 Task: Open the email with the subject 'Daily Scan Report ICAI_KOLKATA' and check the attached file.
Action: Mouse moved to (284, 103)
Screenshot: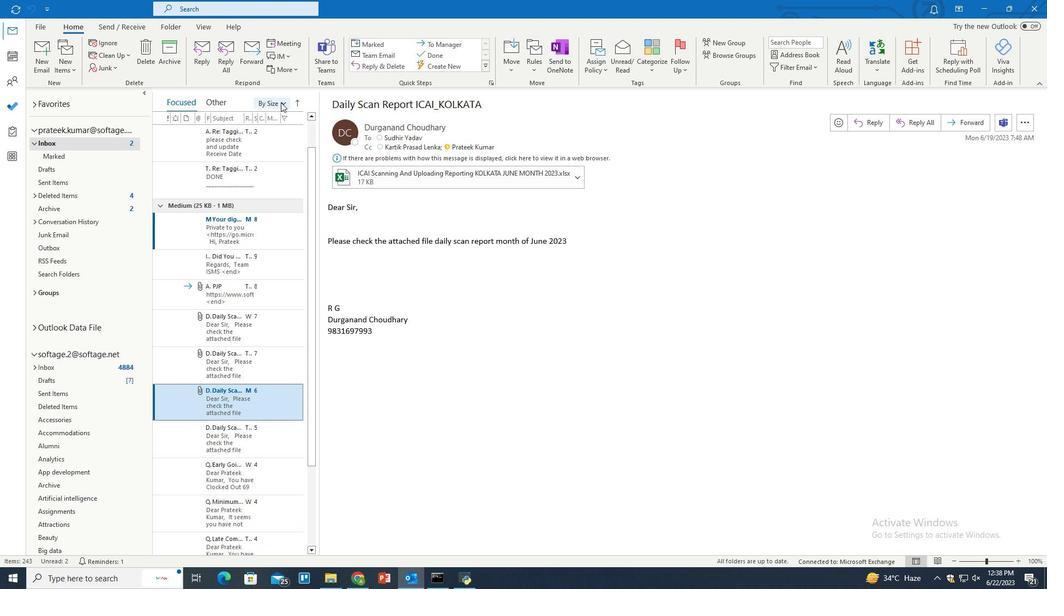 
Action: Mouse pressed left at (284, 103)
Screenshot: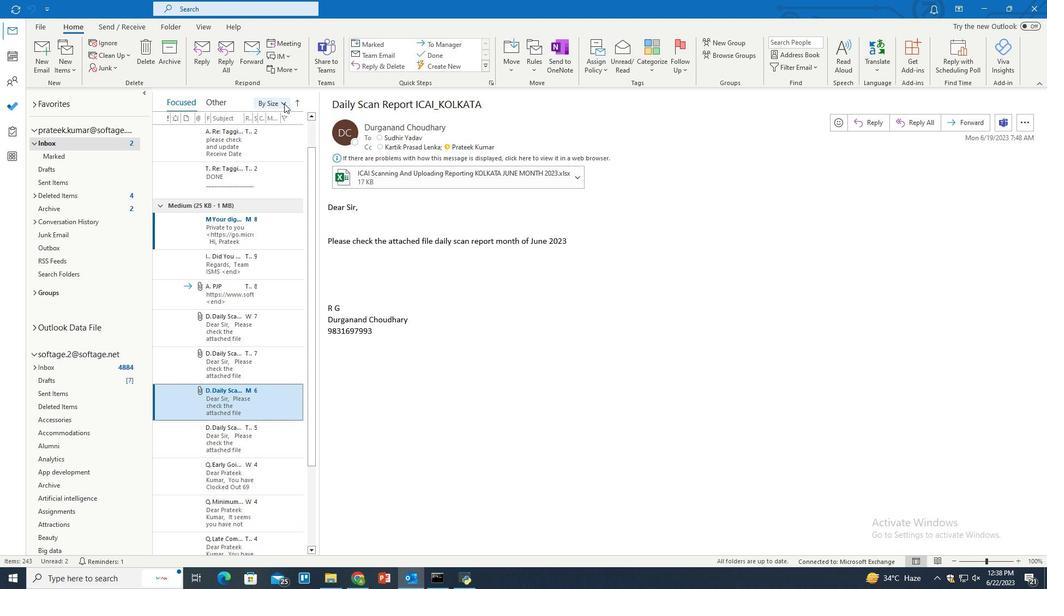 
Action: Mouse moved to (228, 334)
Screenshot: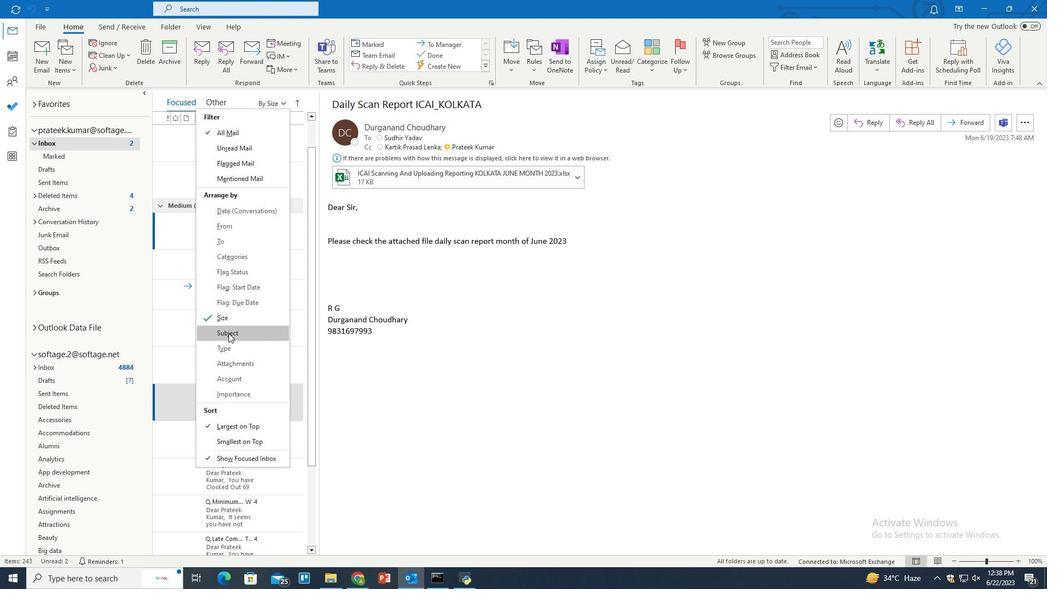 
Action: Mouse pressed left at (228, 334)
Screenshot: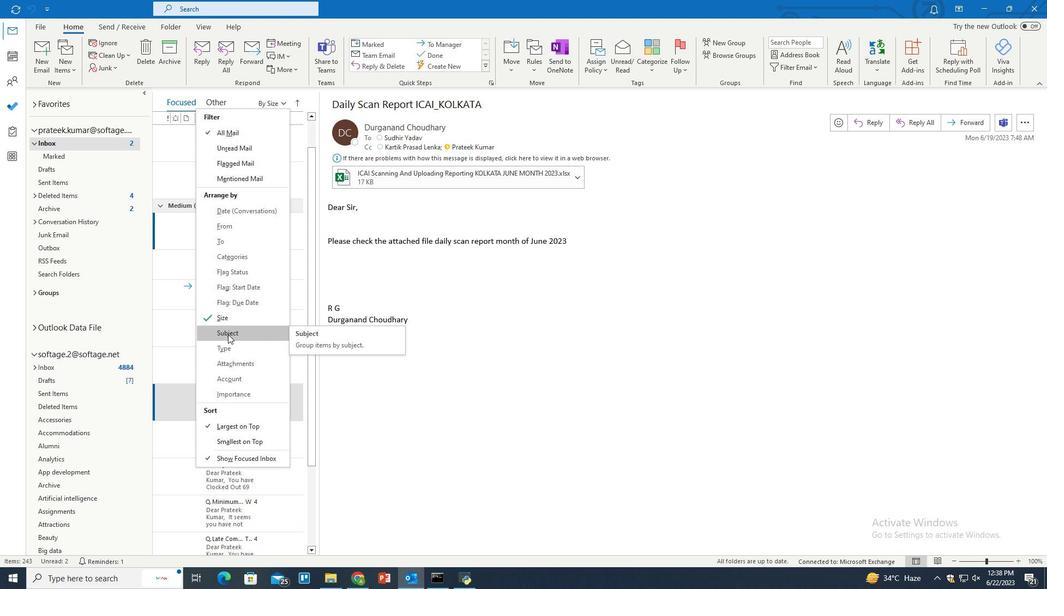 
Action: Mouse moved to (532, 342)
Screenshot: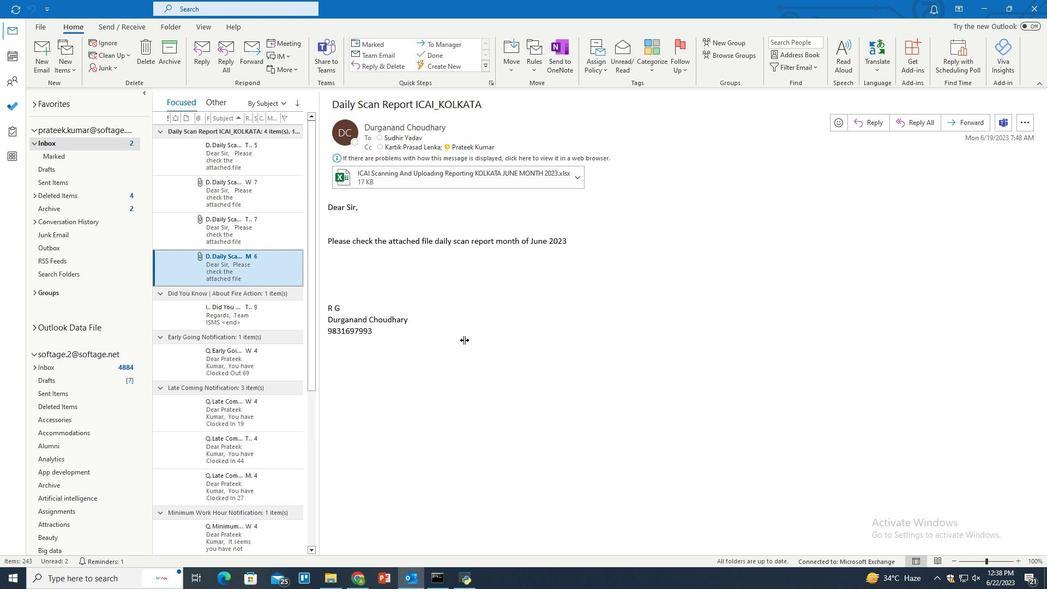 
